 Task: Set the type for the limiter effect to "Hard Limit".
Action: Mouse moved to (287, 3)
Screenshot: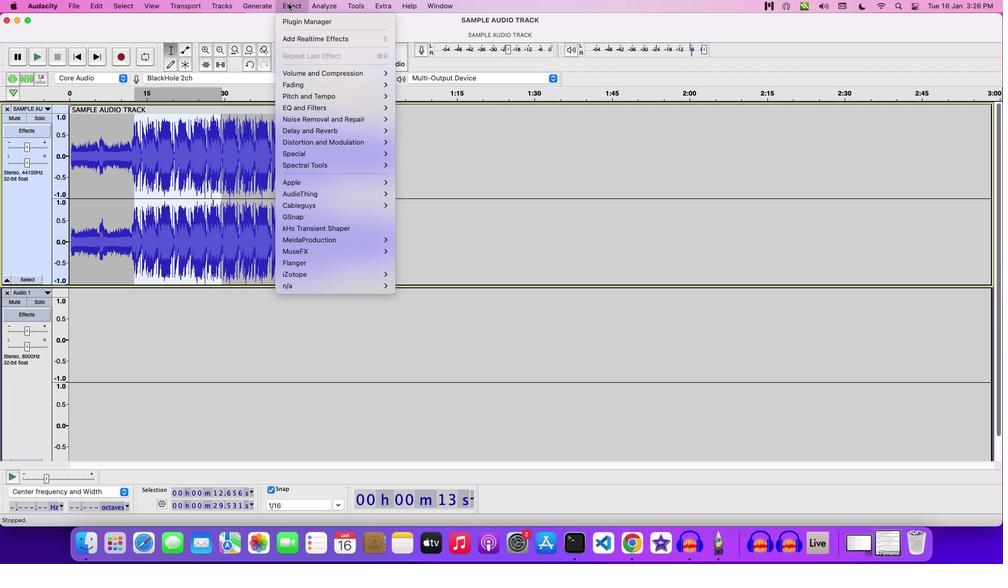 
Action: Mouse pressed left at (287, 3)
Screenshot: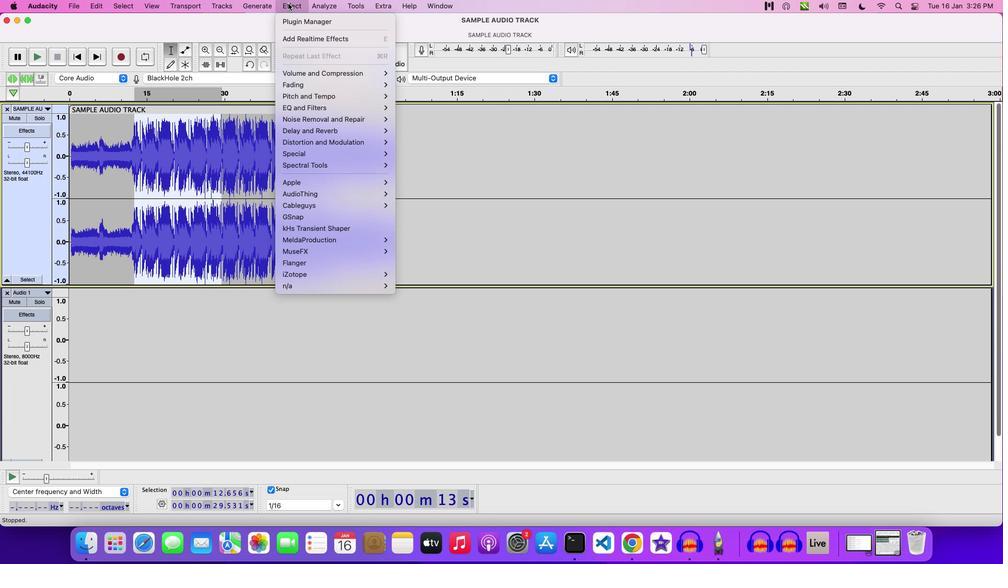 
Action: Mouse moved to (446, 103)
Screenshot: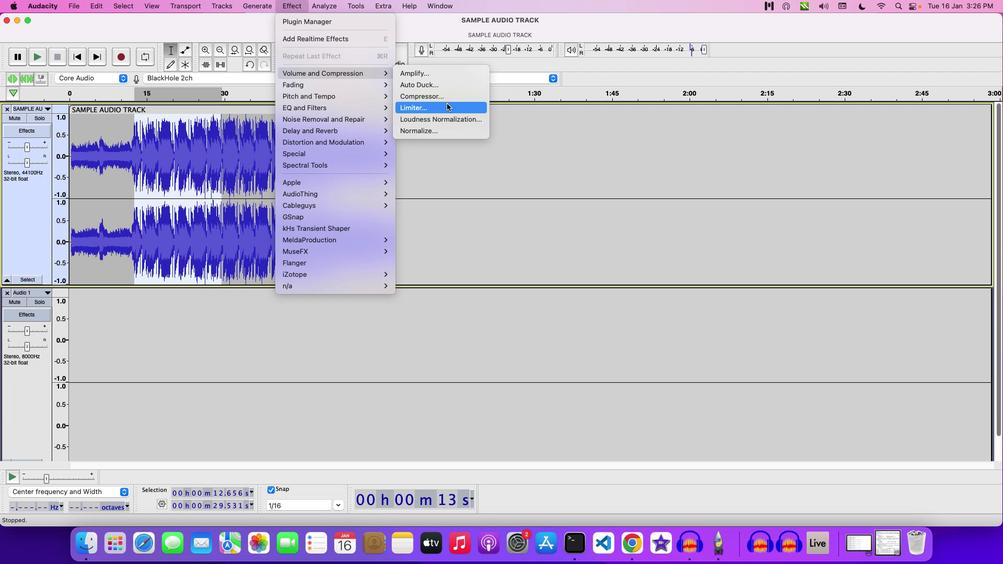
Action: Mouse pressed left at (446, 103)
Screenshot: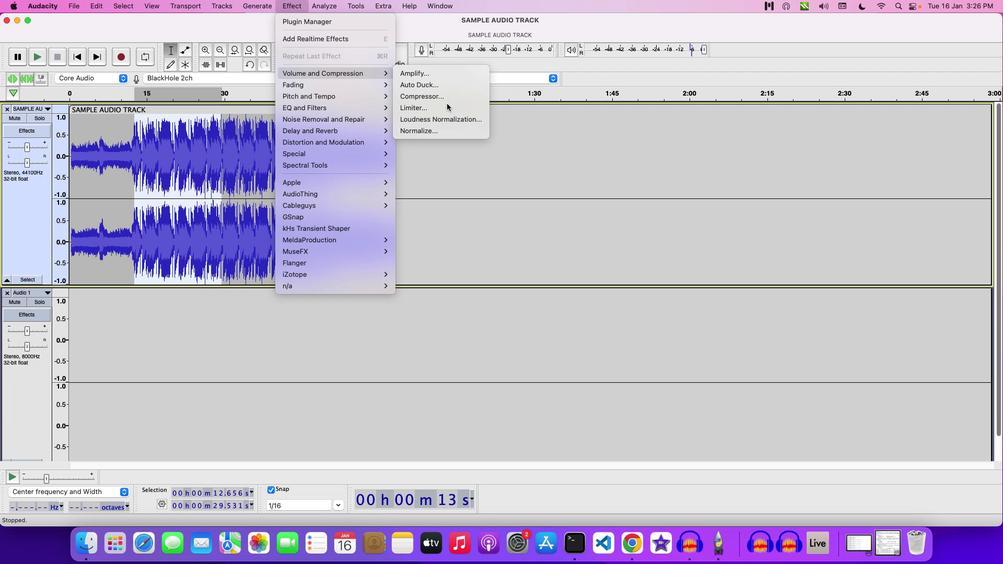 
Action: Mouse moved to (584, 236)
Screenshot: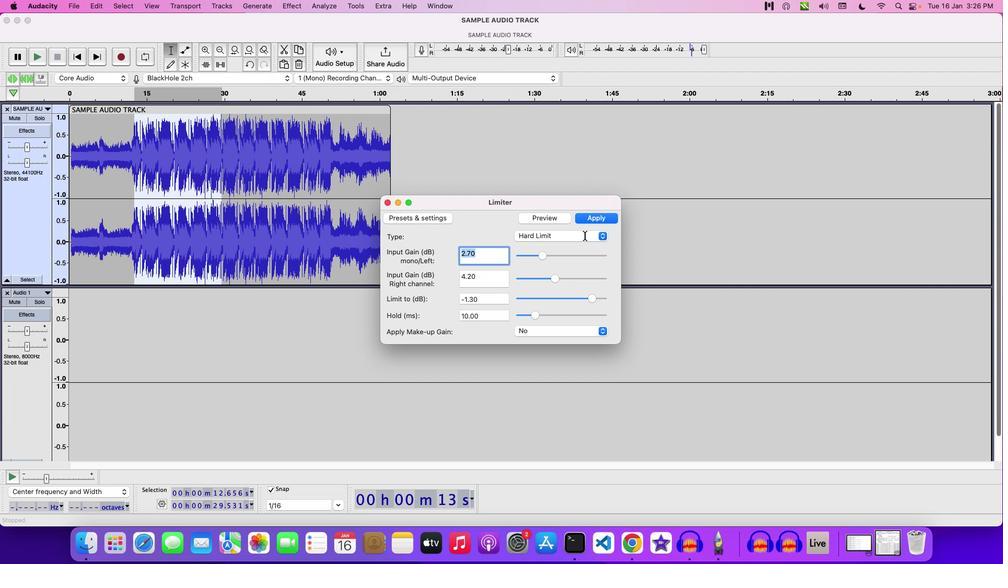 
Action: Mouse pressed left at (584, 236)
Screenshot: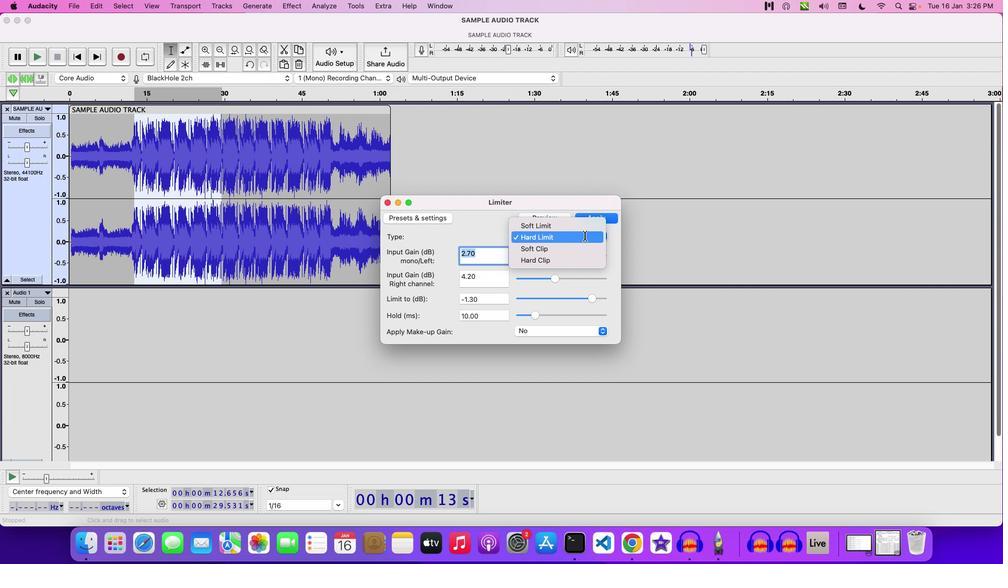 
Action: Mouse moved to (568, 237)
Screenshot: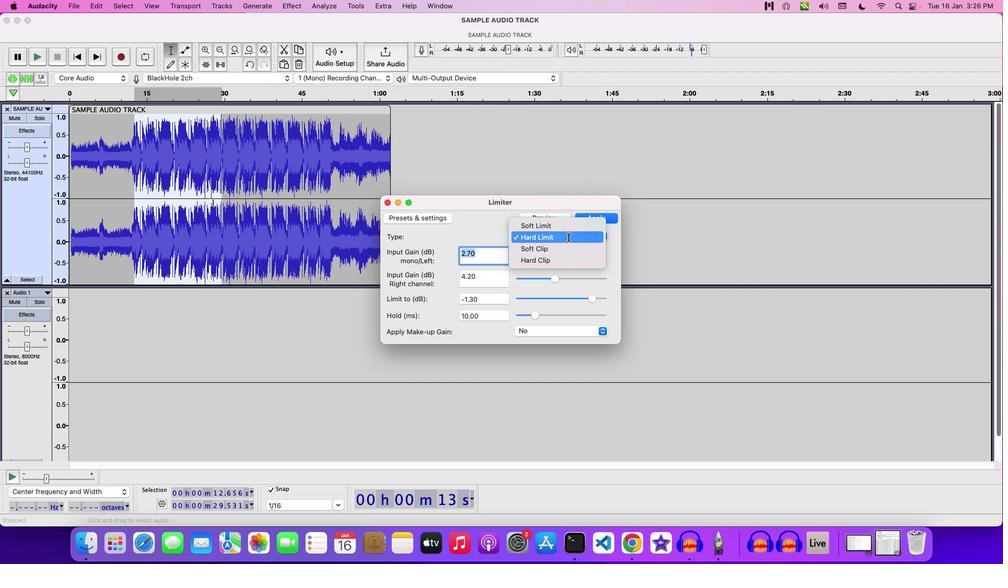 
Action: Mouse pressed left at (568, 237)
Screenshot: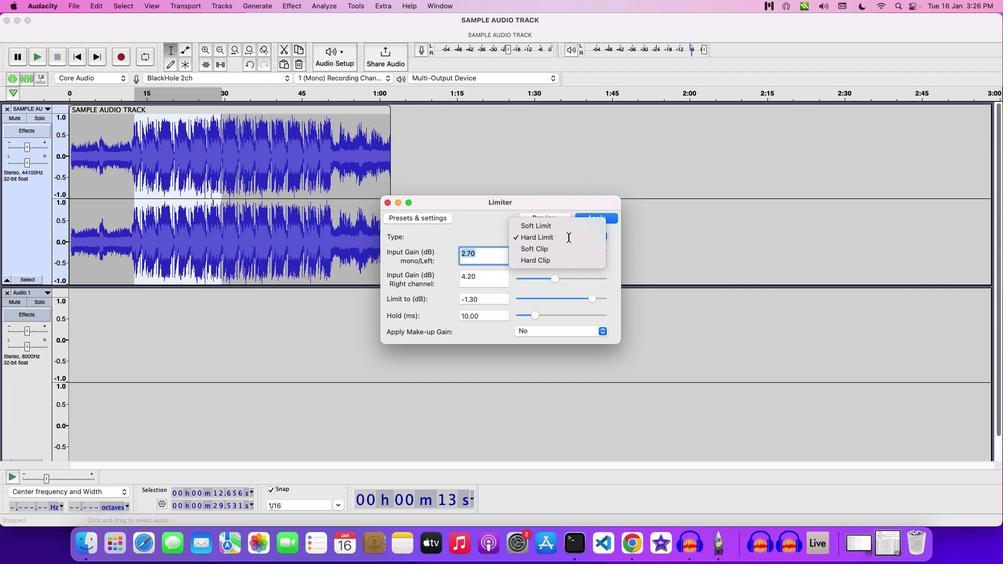 
Action: Mouse moved to (566, 200)
Screenshot: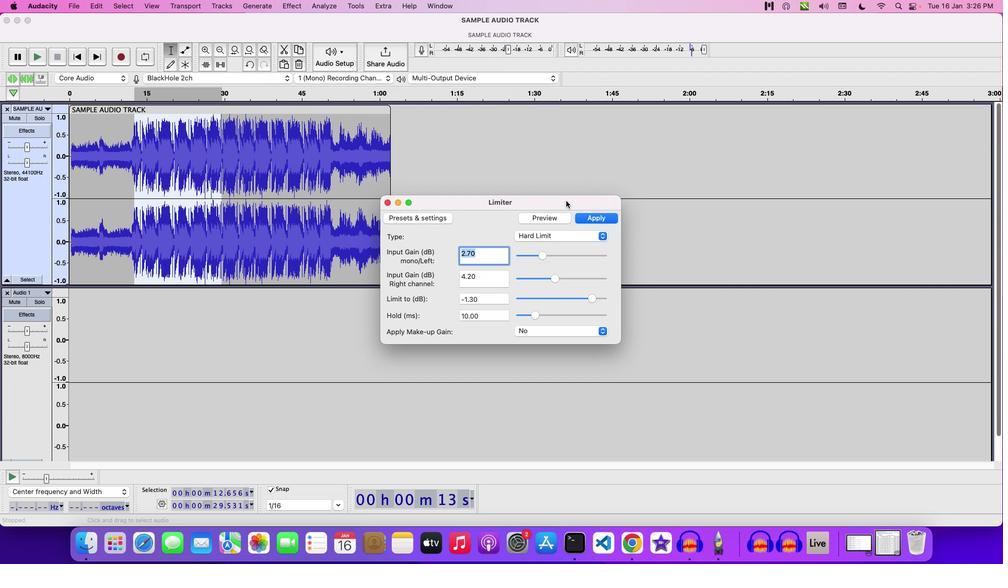 
Action: Mouse pressed left at (566, 200)
Screenshot: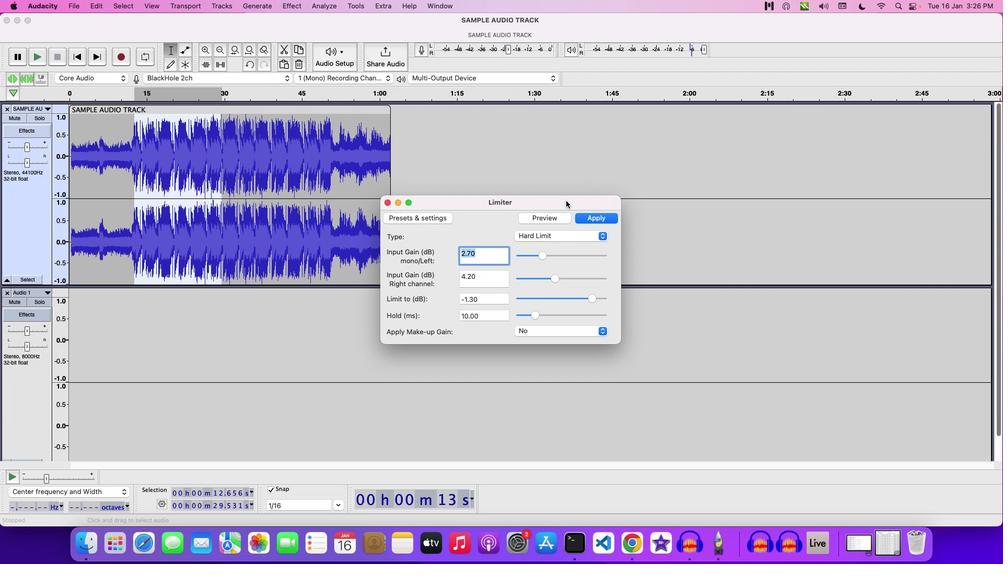 
Action: Mouse moved to (567, 195)
Screenshot: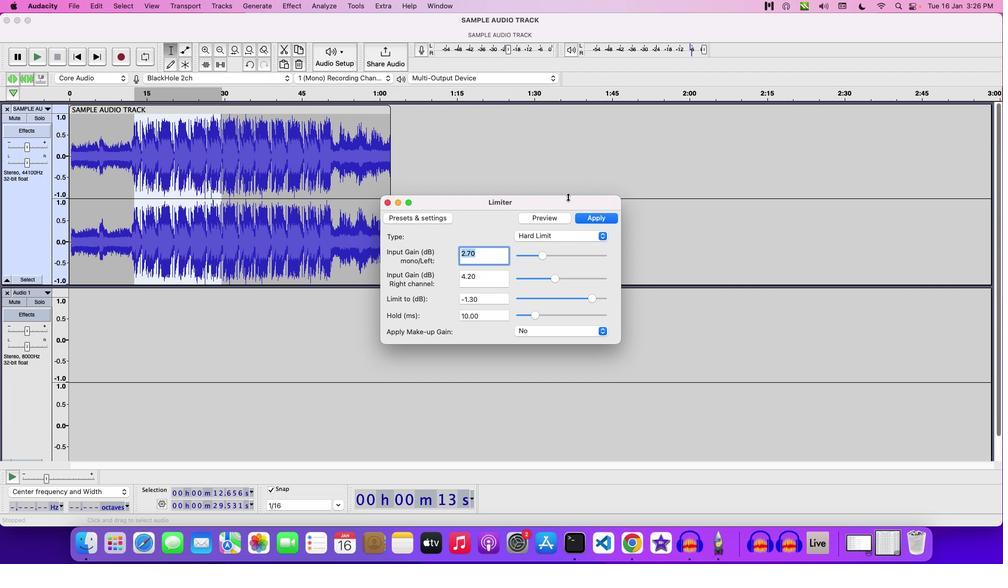 
